 Task: Reply All to email with the signature Elijah Davis with the subject 'Request for a reference check' from softage.1@softage.net with the message 'Please provide me with an update on the project's communications management plan.'
Action: Mouse moved to (1266, 209)
Screenshot: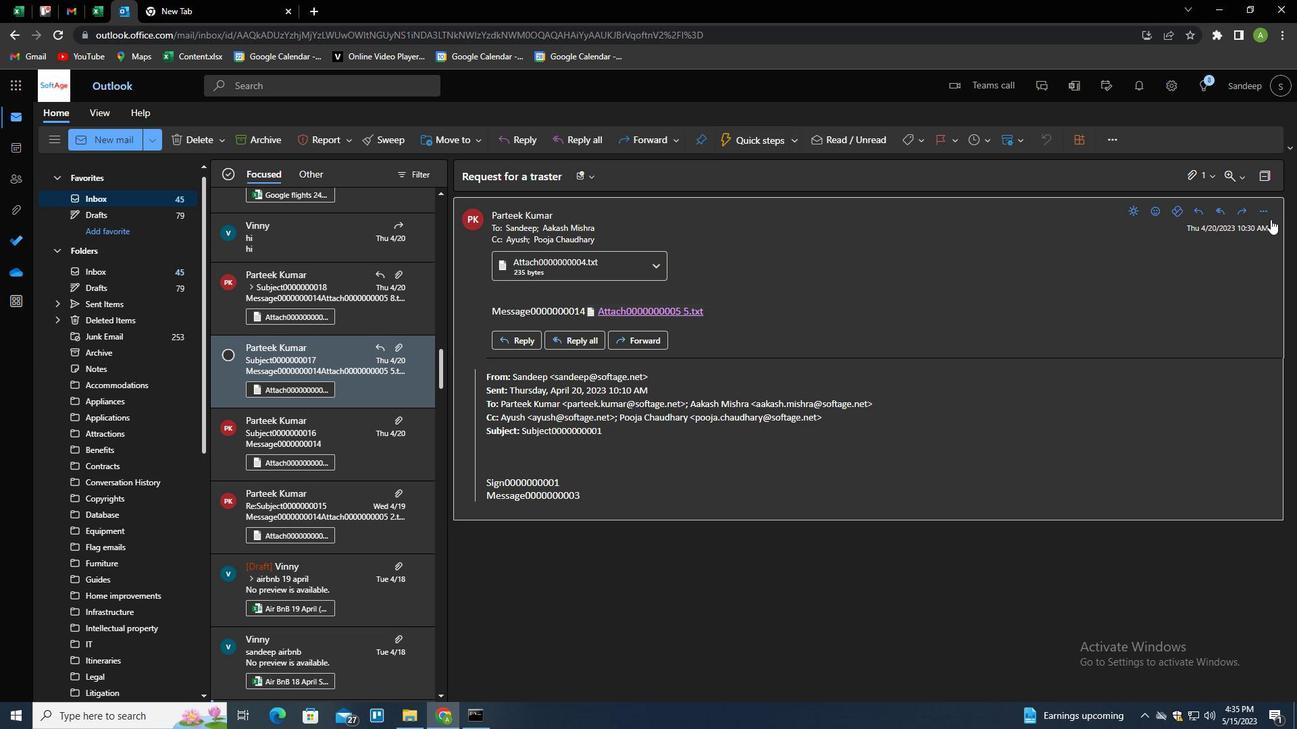 
Action: Mouse pressed left at (1266, 209)
Screenshot: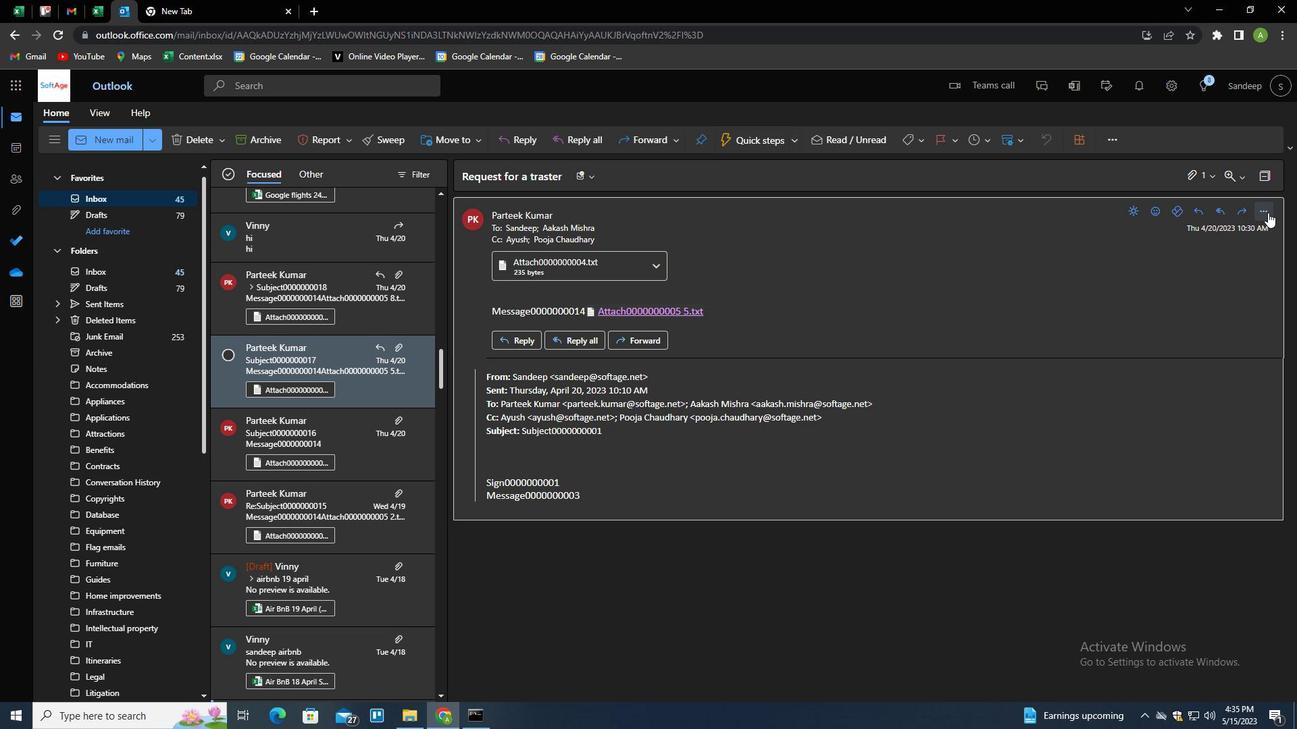
Action: Mouse moved to (1192, 259)
Screenshot: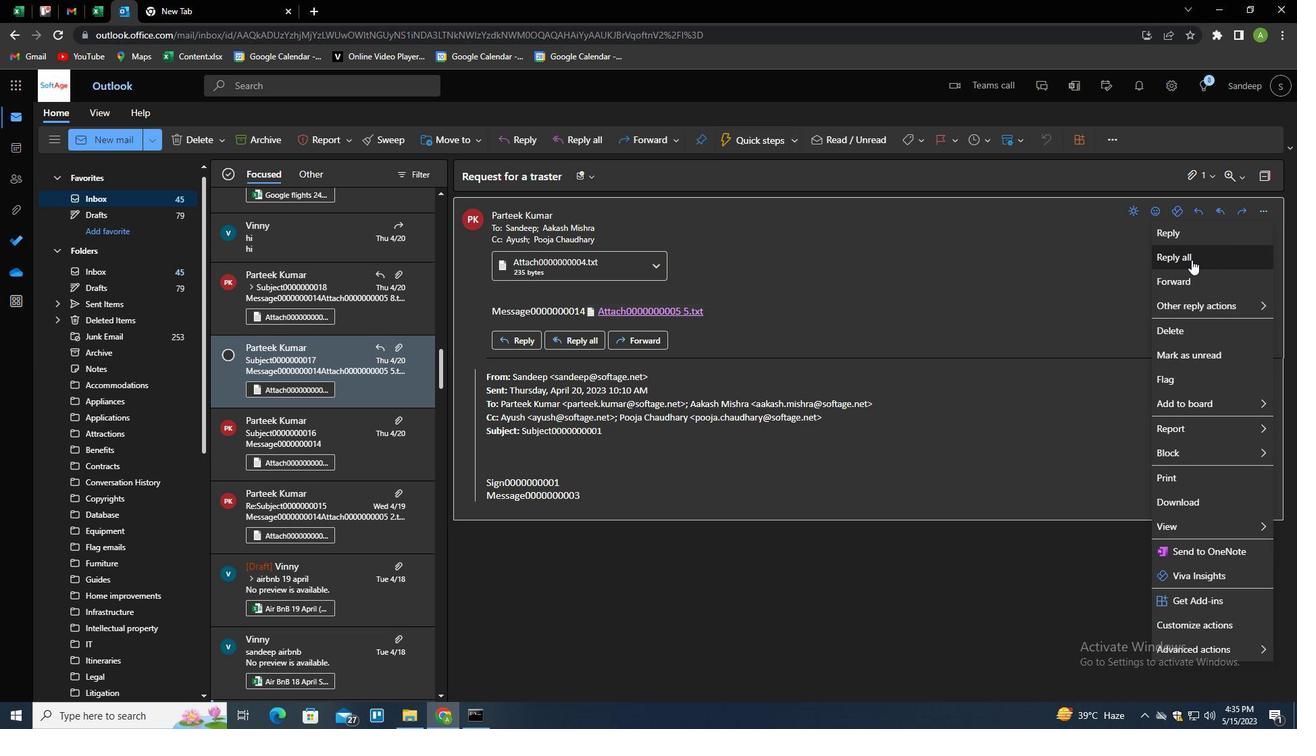 
Action: Mouse pressed left at (1192, 259)
Screenshot: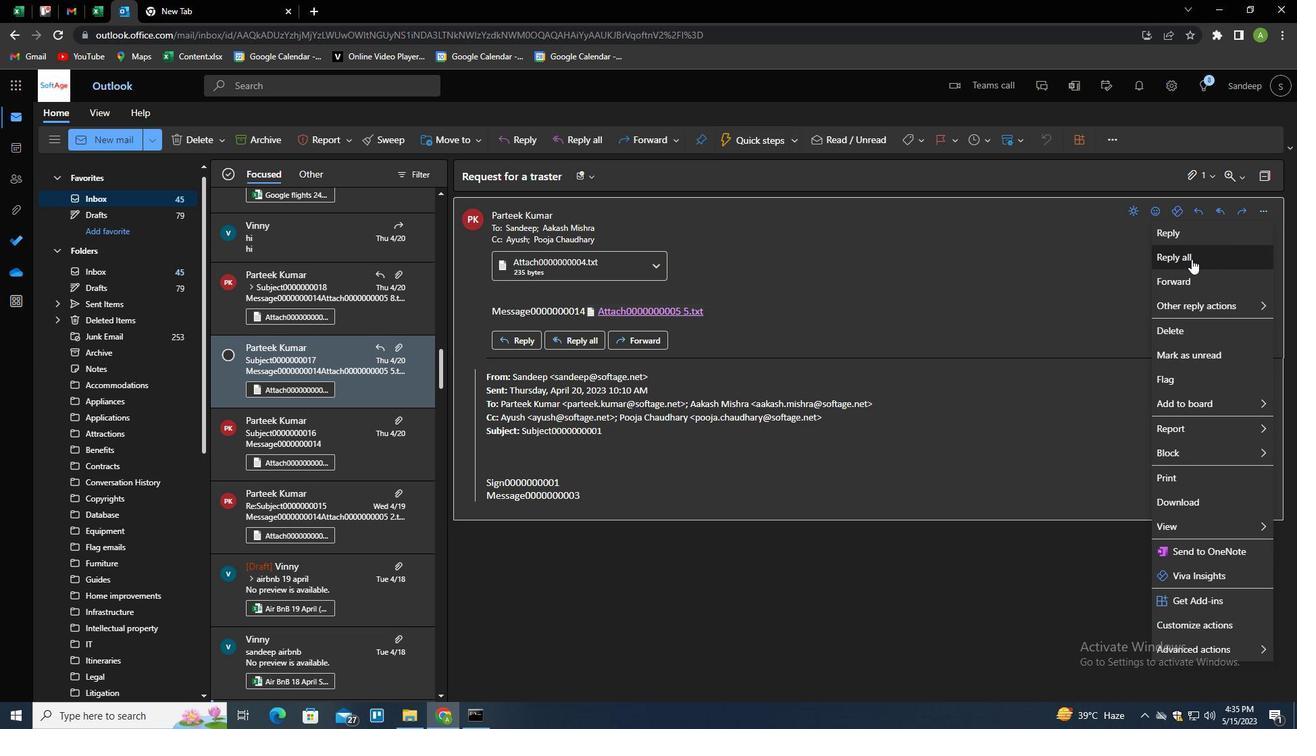 
Action: Mouse moved to (476, 387)
Screenshot: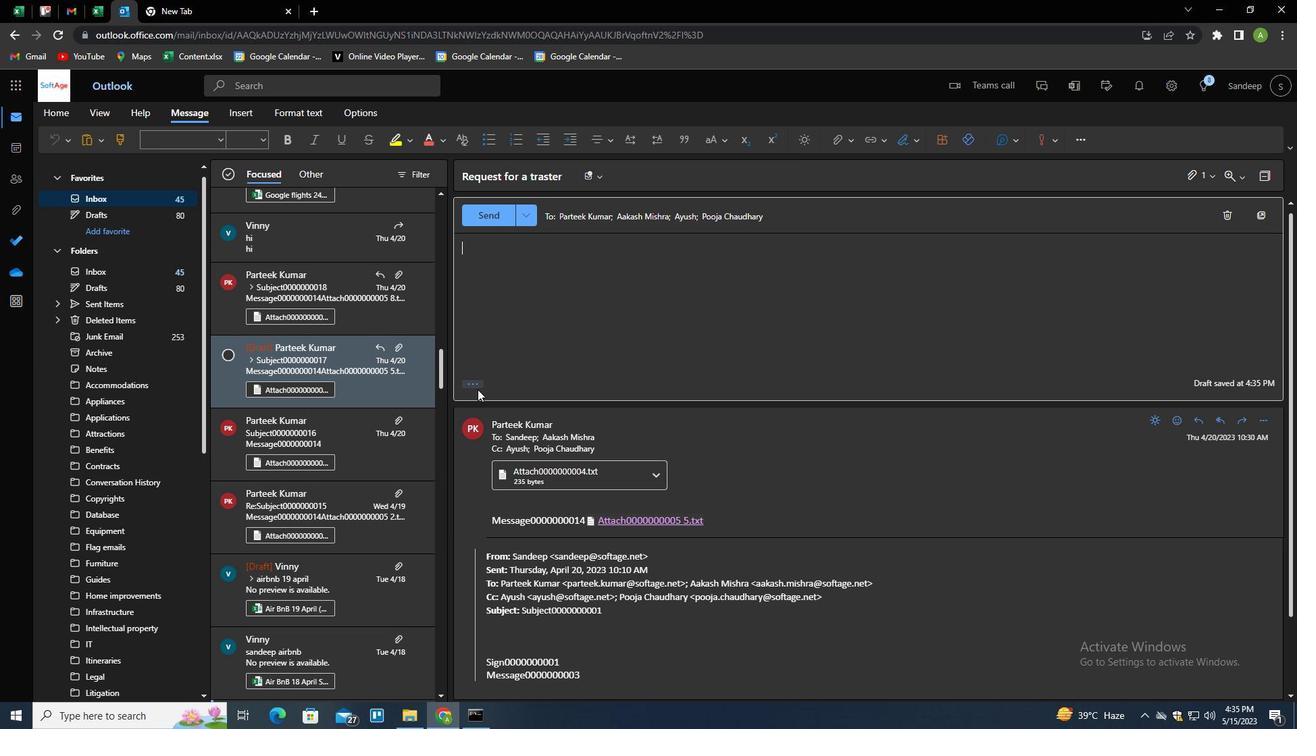 
Action: Mouse pressed left at (476, 387)
Screenshot: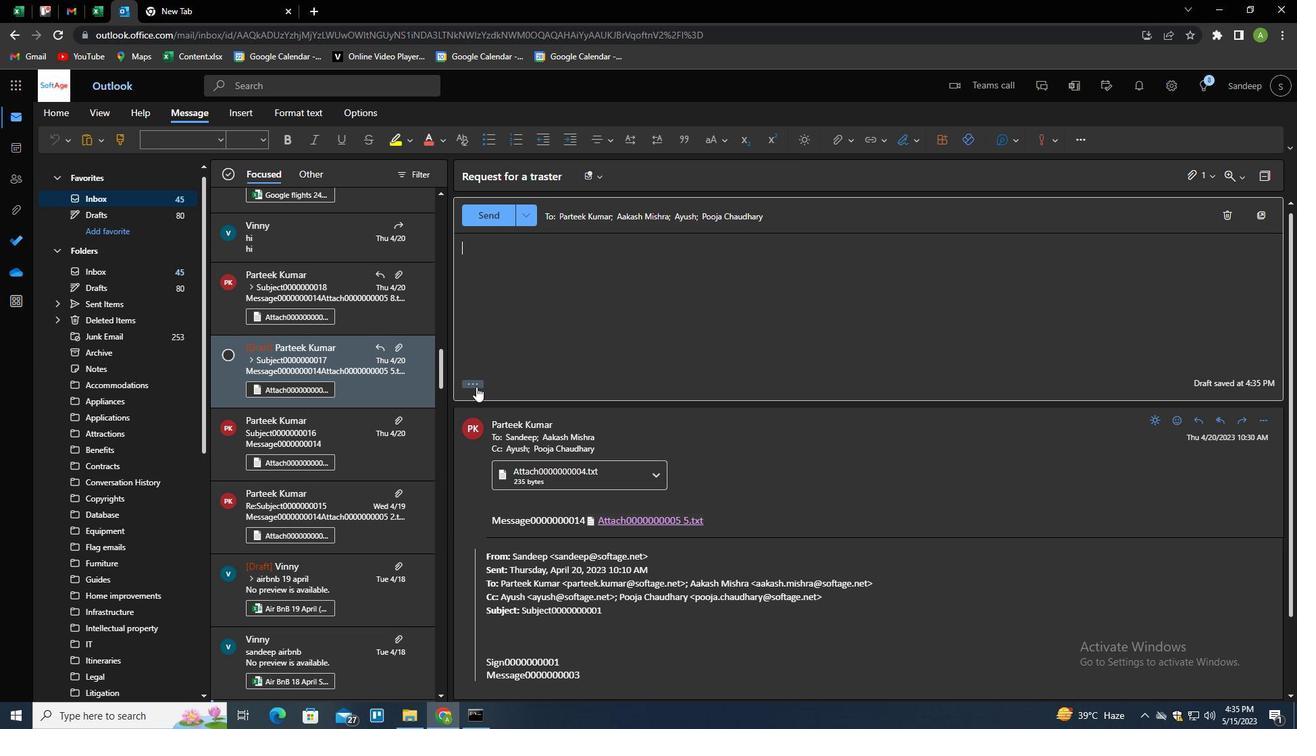 
Action: Mouse moved to (913, 138)
Screenshot: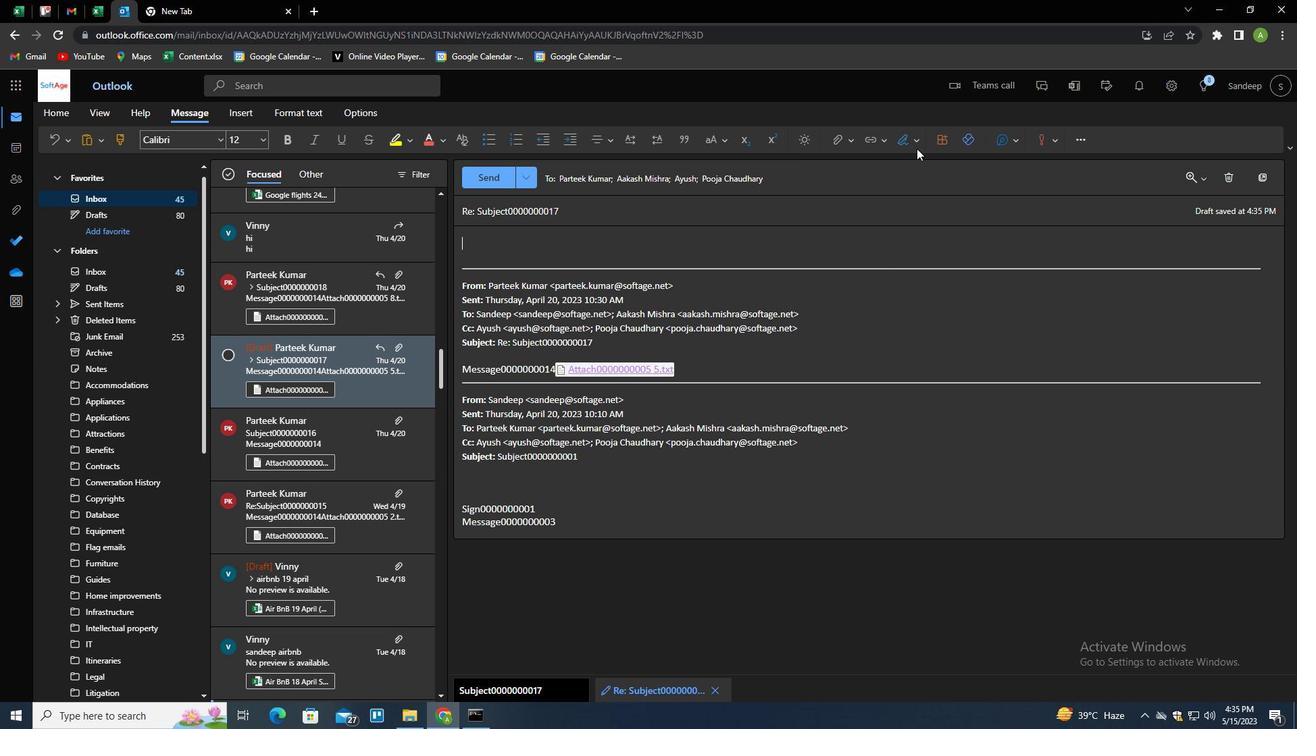 
Action: Mouse pressed left at (913, 138)
Screenshot: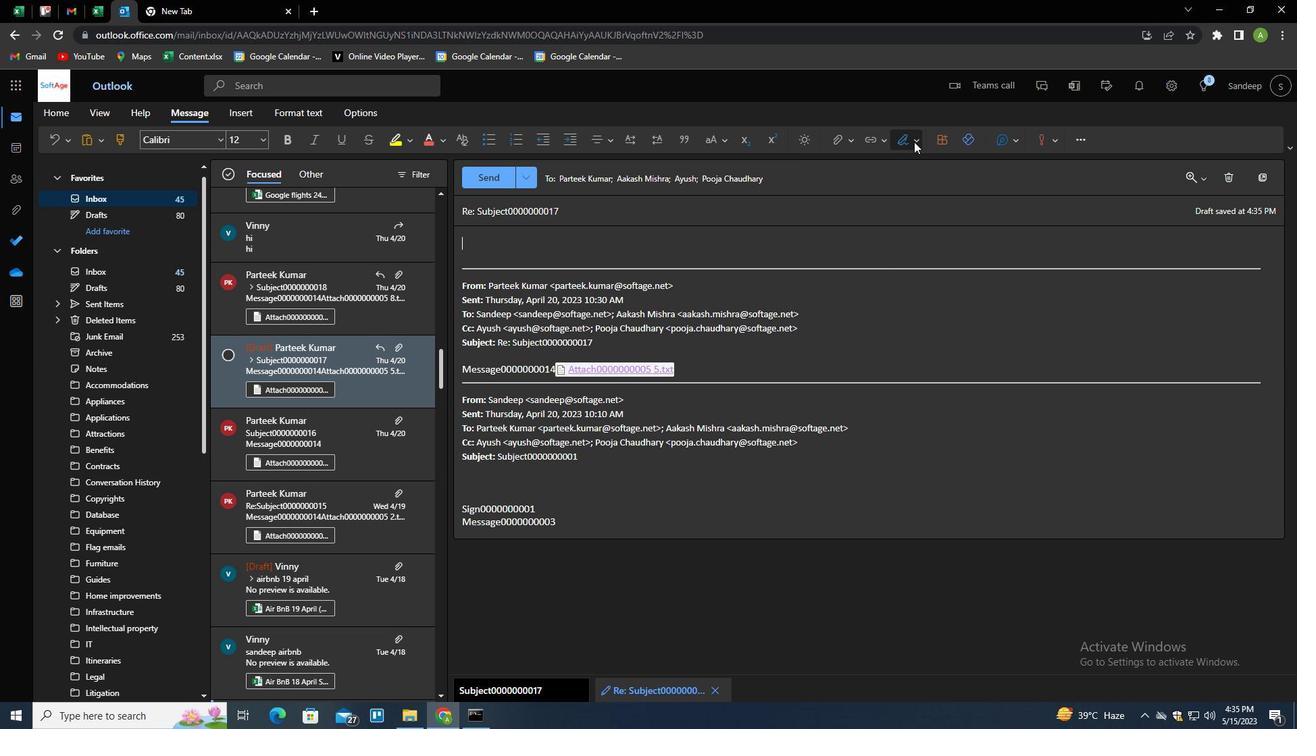 
Action: Mouse moved to (880, 197)
Screenshot: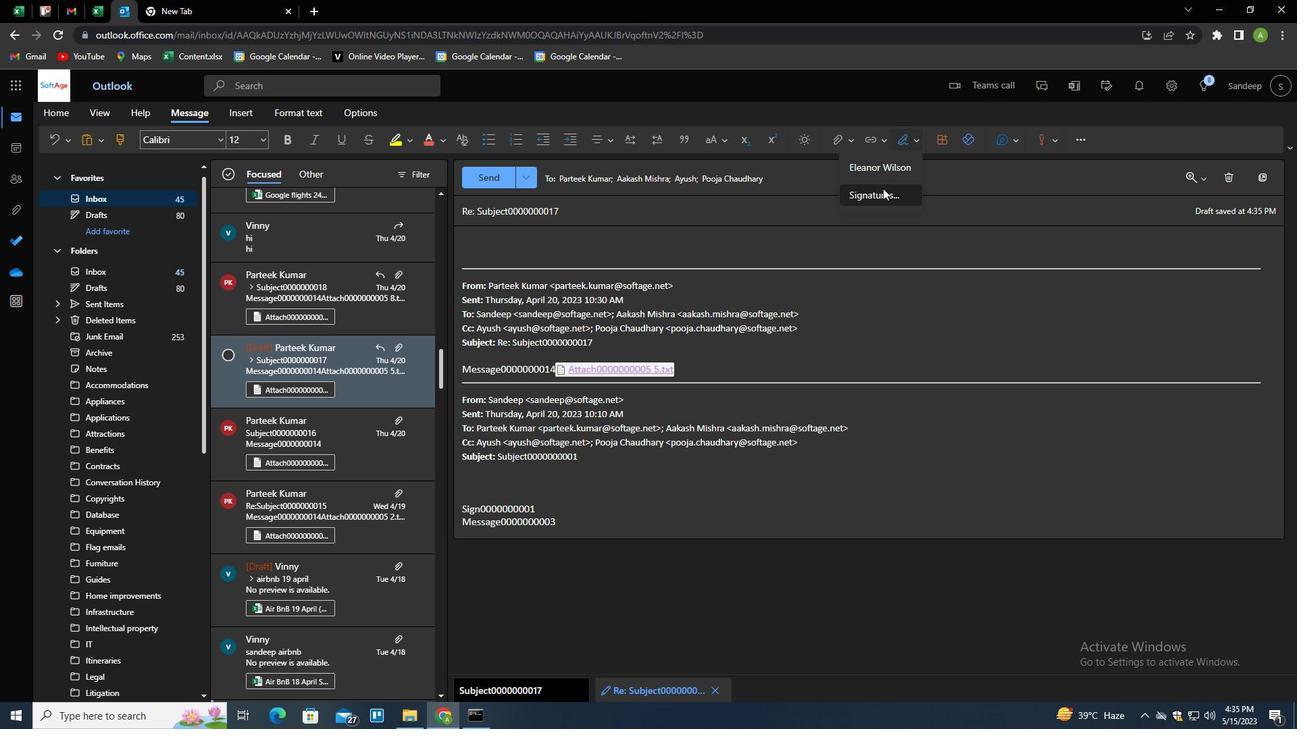 
Action: Mouse pressed left at (880, 197)
Screenshot: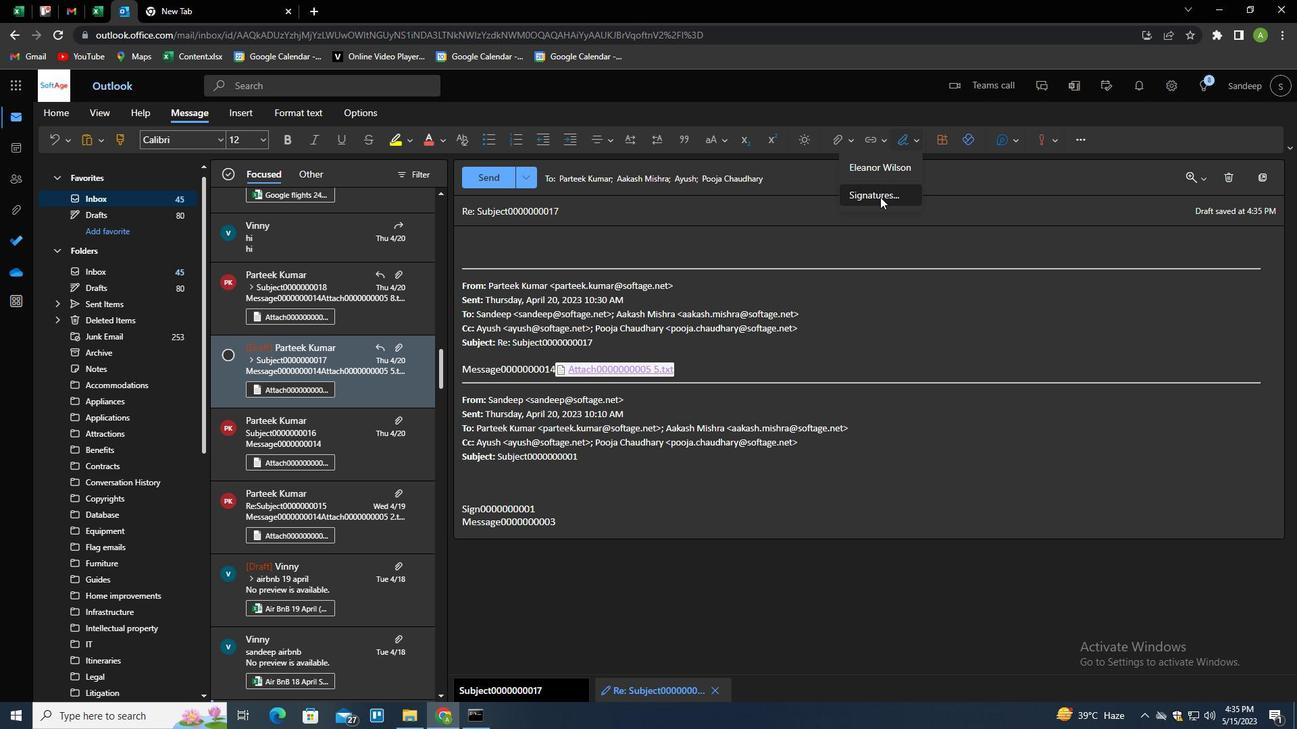 
Action: Mouse moved to (927, 244)
Screenshot: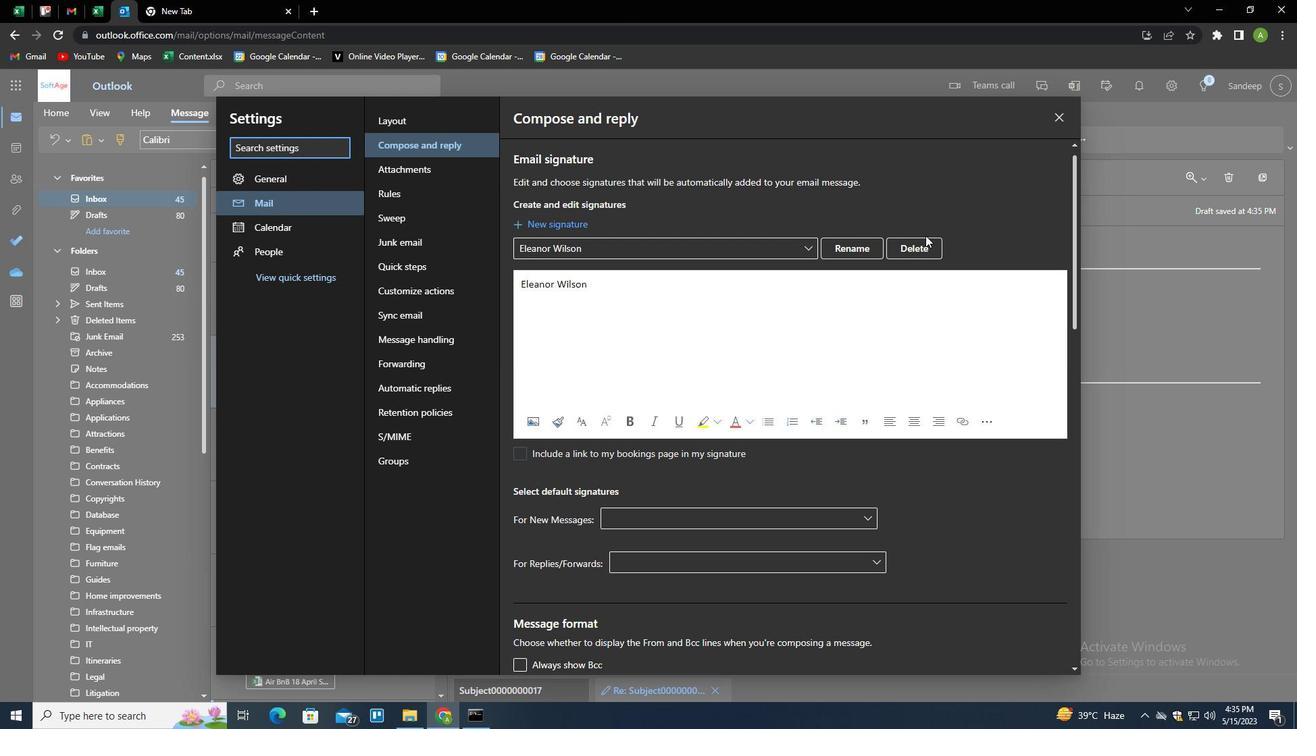 
Action: Mouse pressed left at (927, 244)
Screenshot: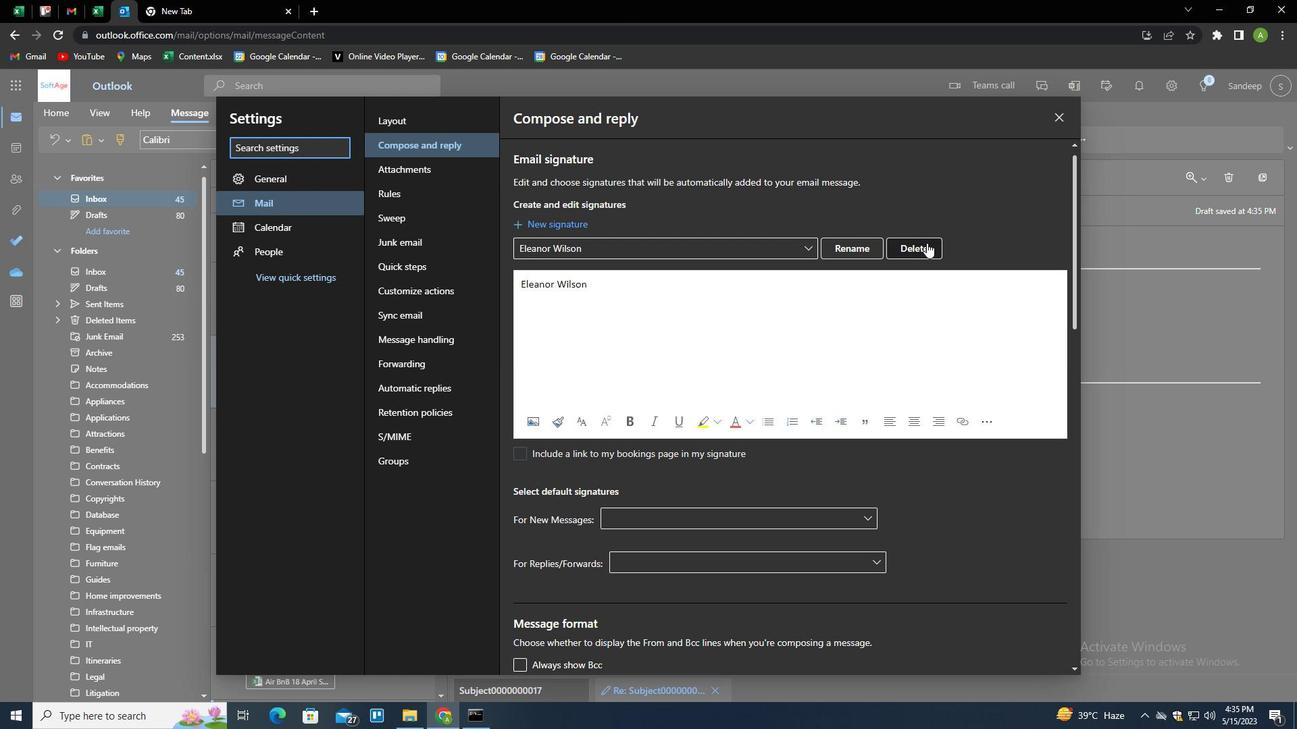 
Action: Mouse moved to (913, 245)
Screenshot: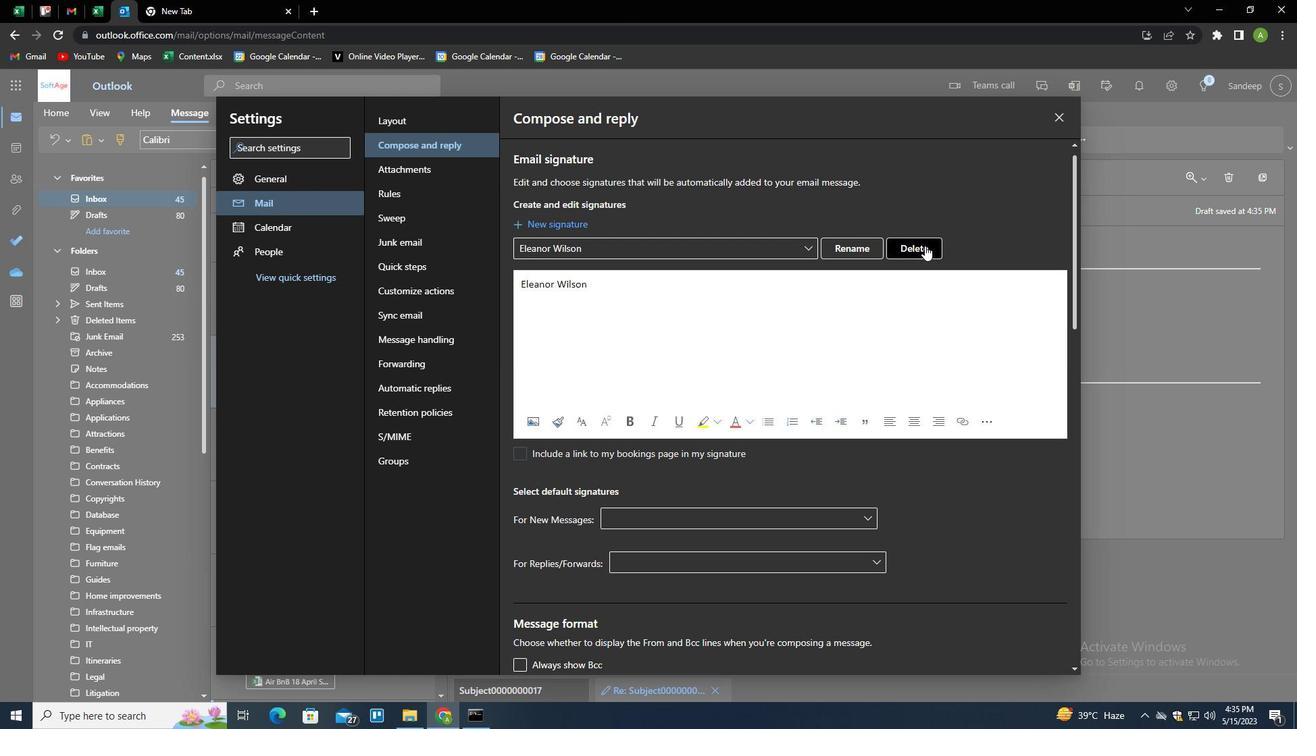 
Action: Mouse pressed left at (913, 245)
Screenshot: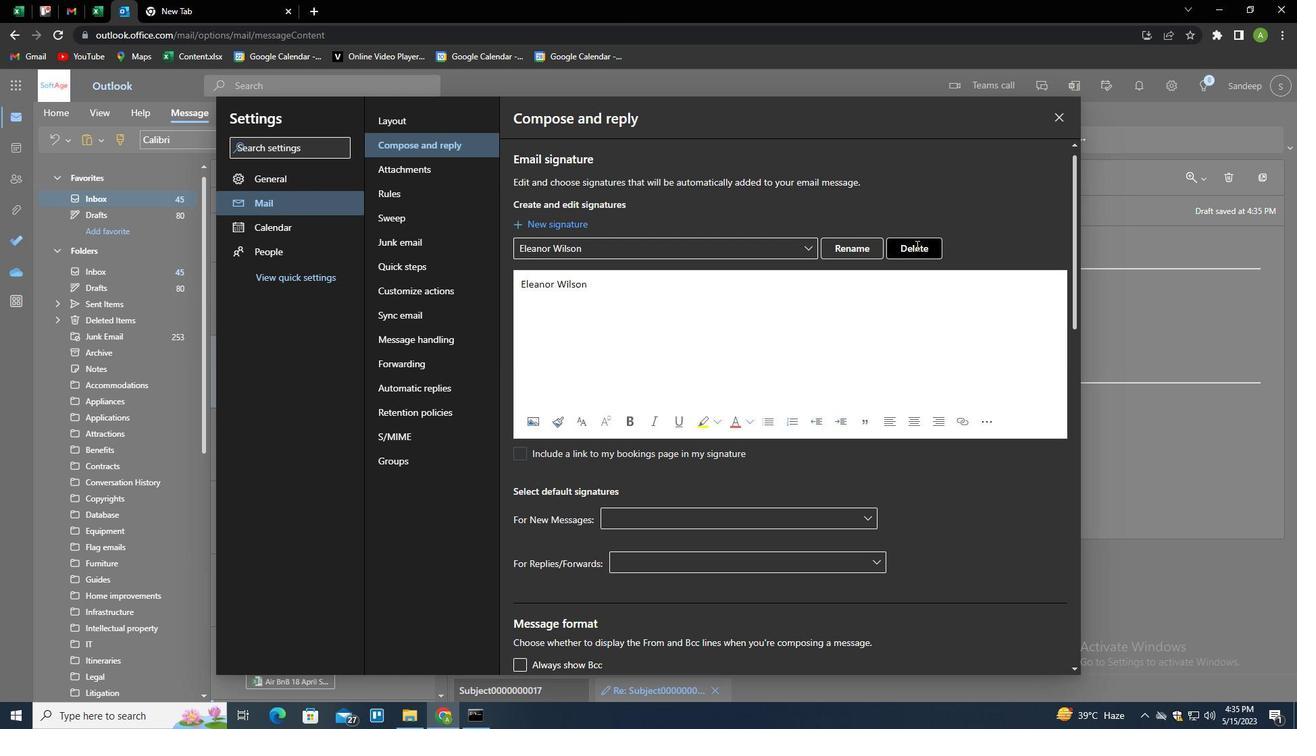 
Action: Key pressed <Key.shift>ELIJAH<Key.space><Key.shift>DAVIS<Key.tab><Key.shift>ELIA<Key.backspace>JAH<Key.space><Key.shift>DAVIS
Screenshot: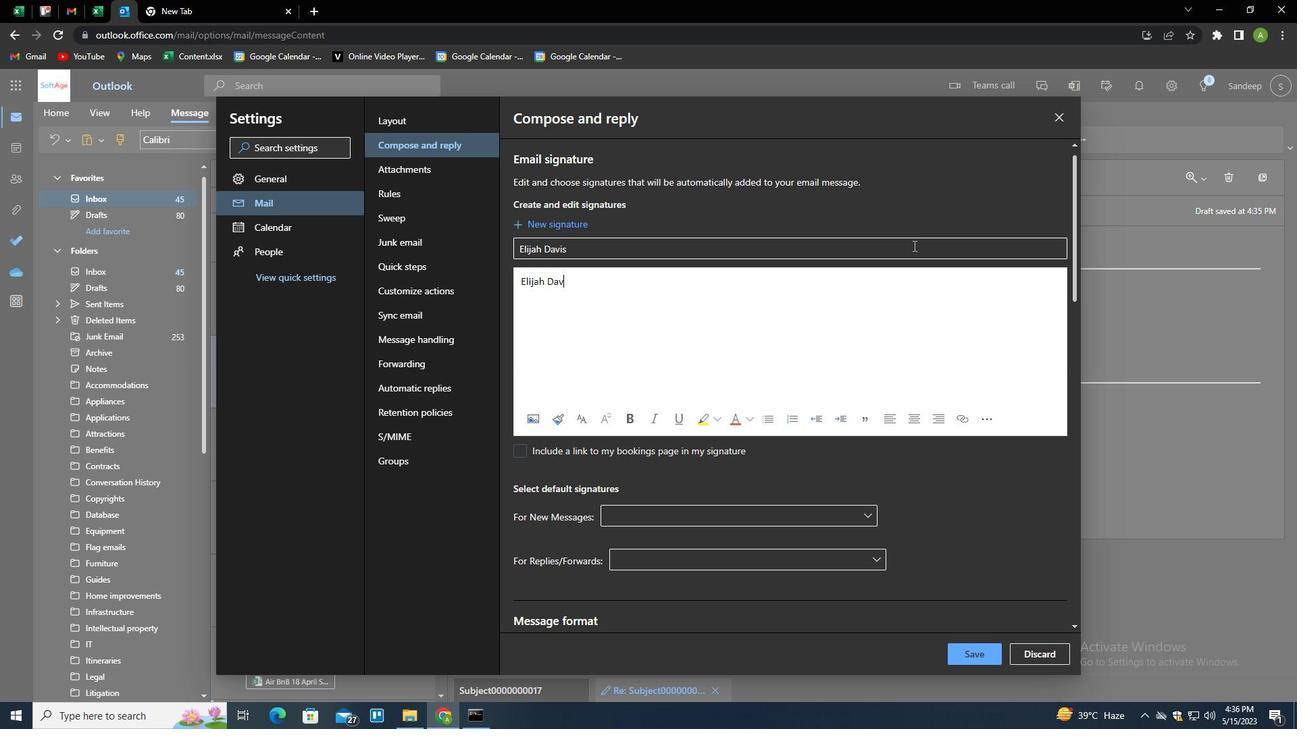 
Action: Mouse moved to (977, 654)
Screenshot: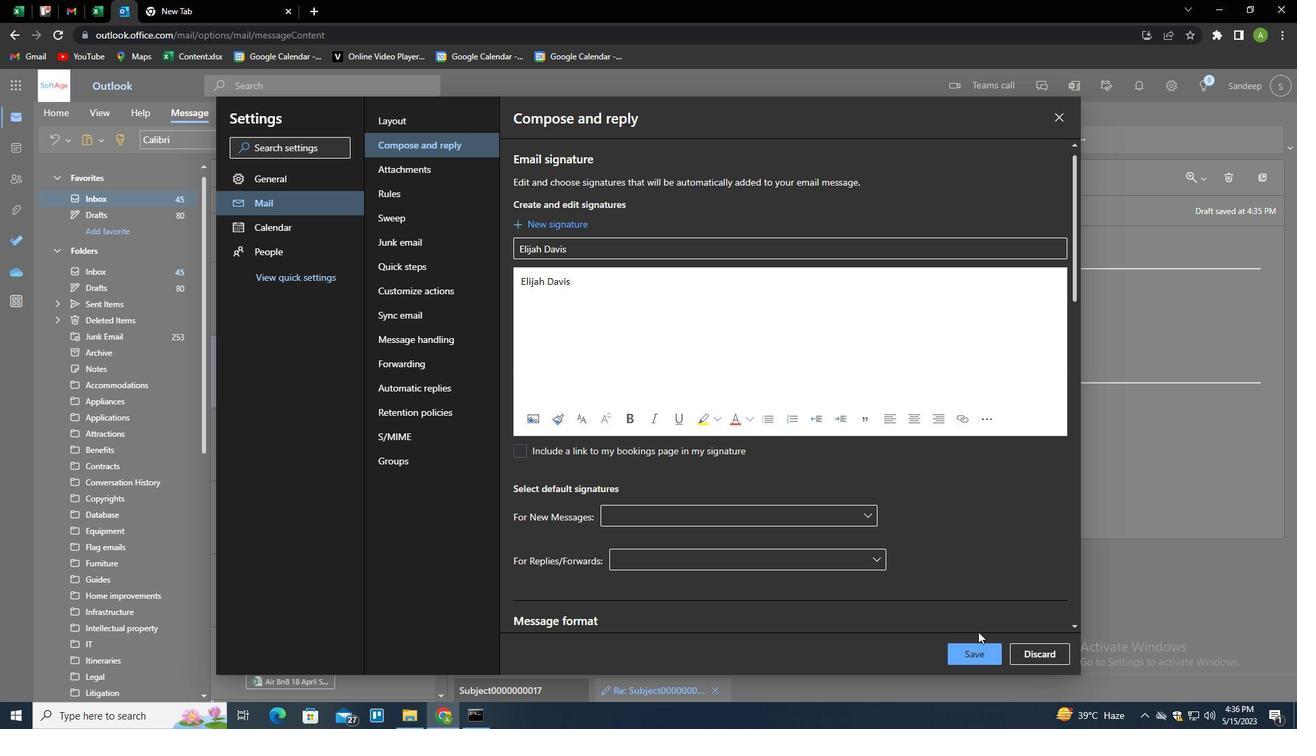 
Action: Mouse pressed left at (977, 654)
Screenshot: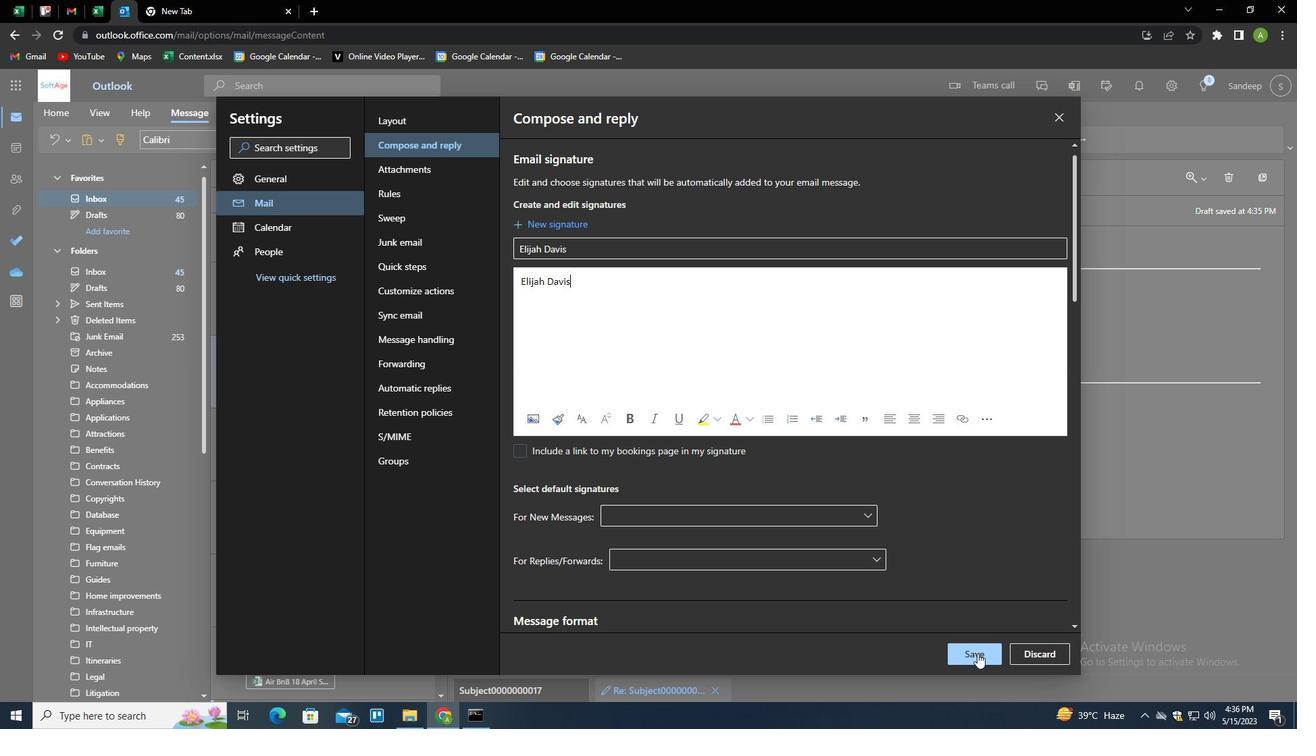 
Action: Mouse moved to (1126, 455)
Screenshot: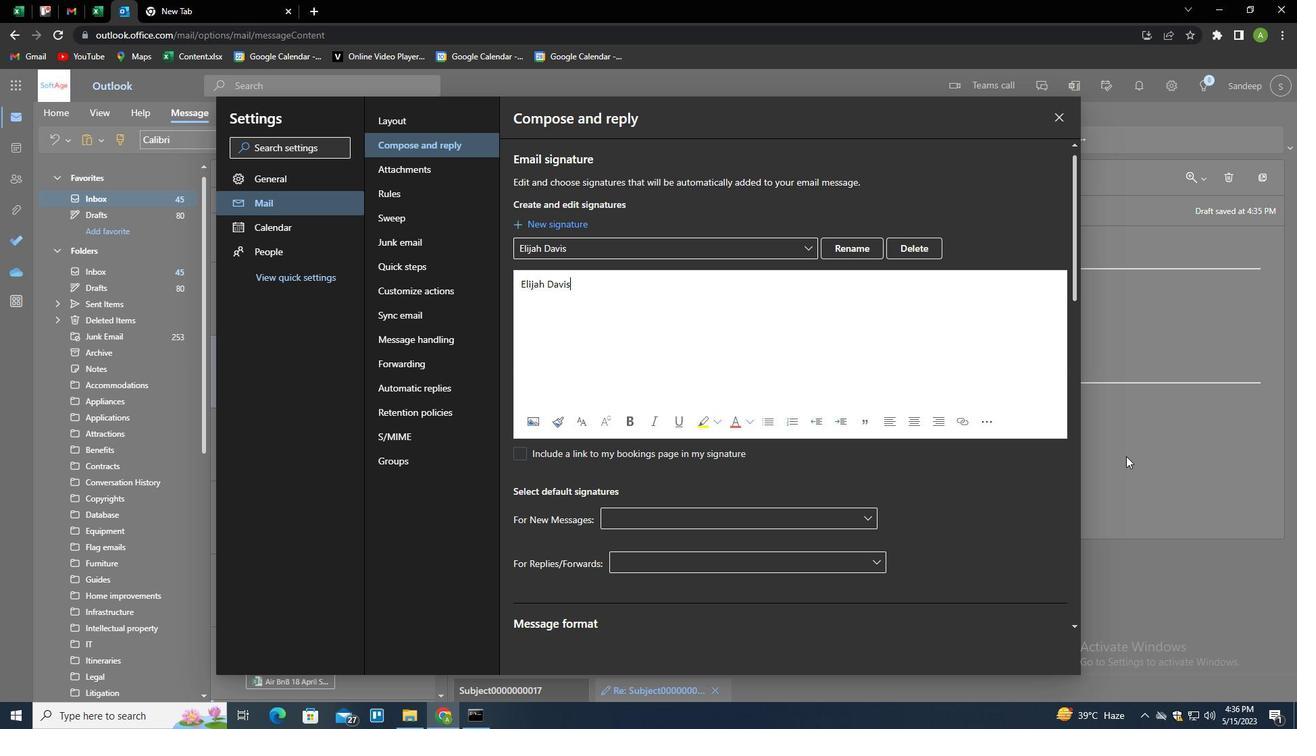 
Action: Mouse pressed left at (1126, 455)
Screenshot: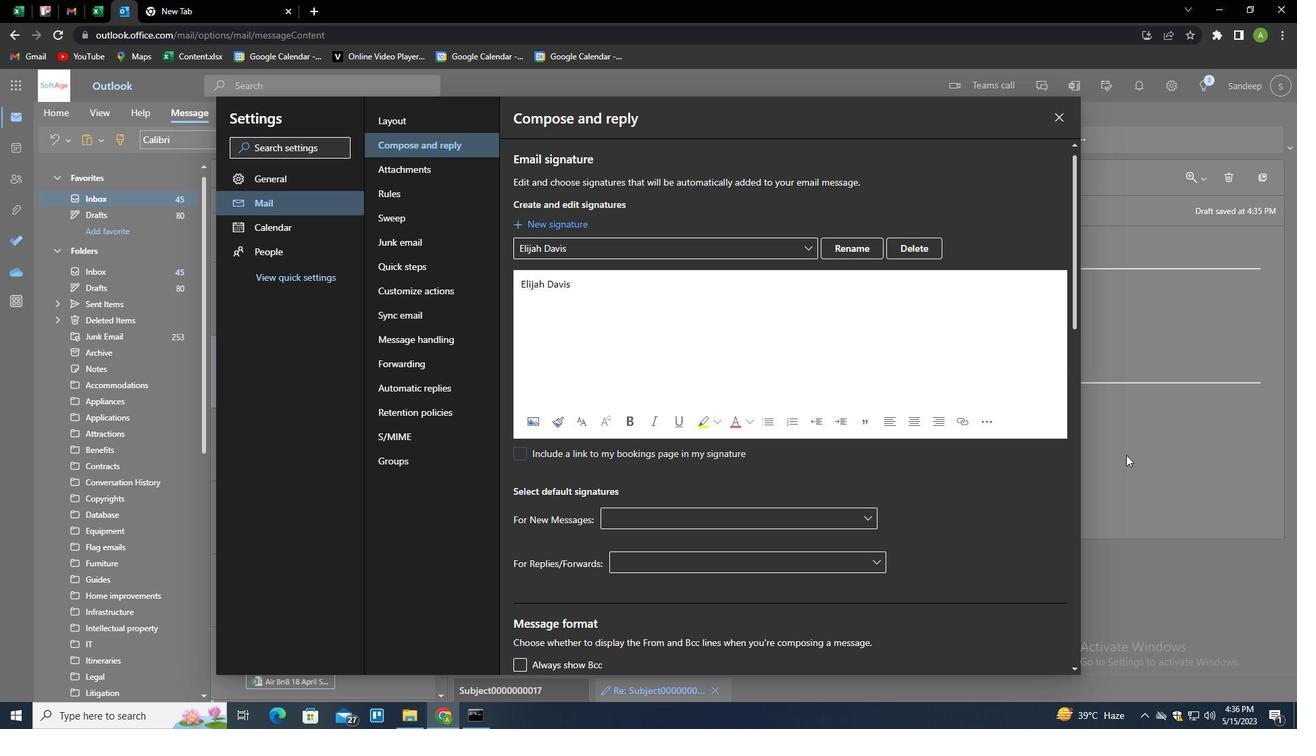 
Action: Mouse moved to (907, 133)
Screenshot: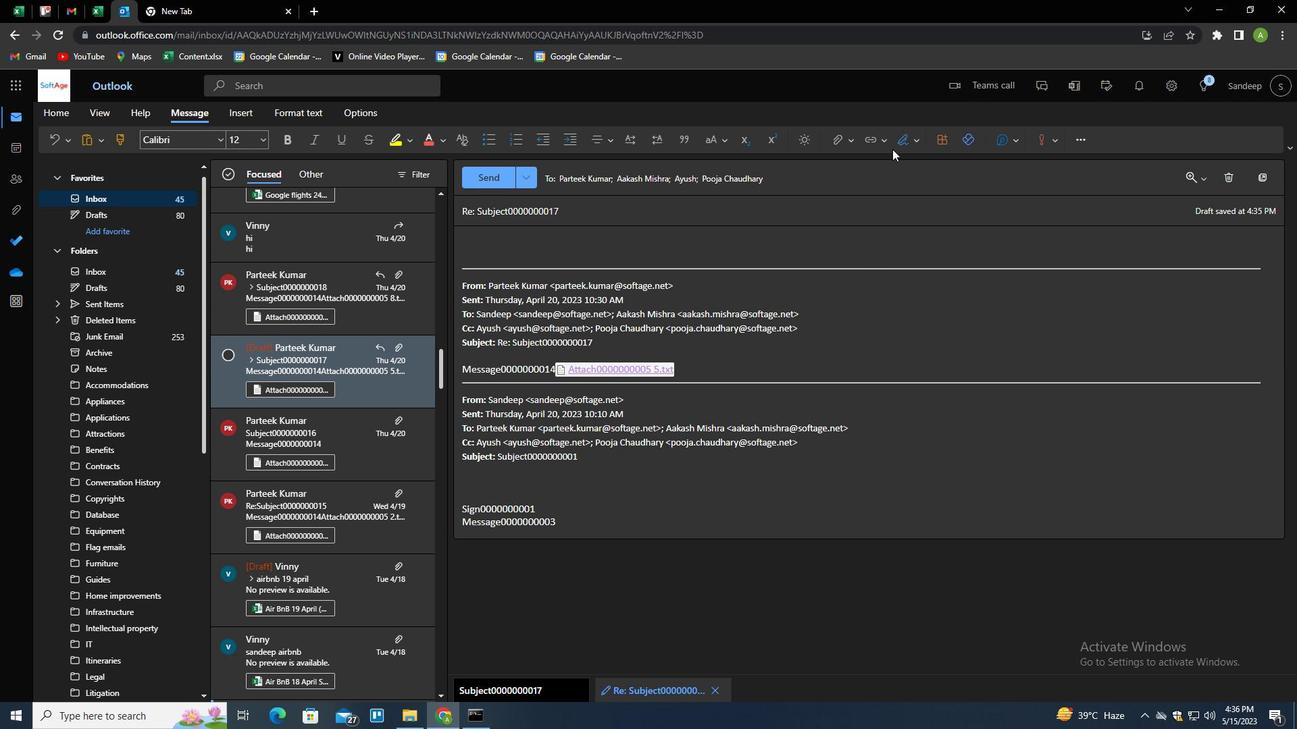
Action: Mouse pressed left at (907, 133)
Screenshot: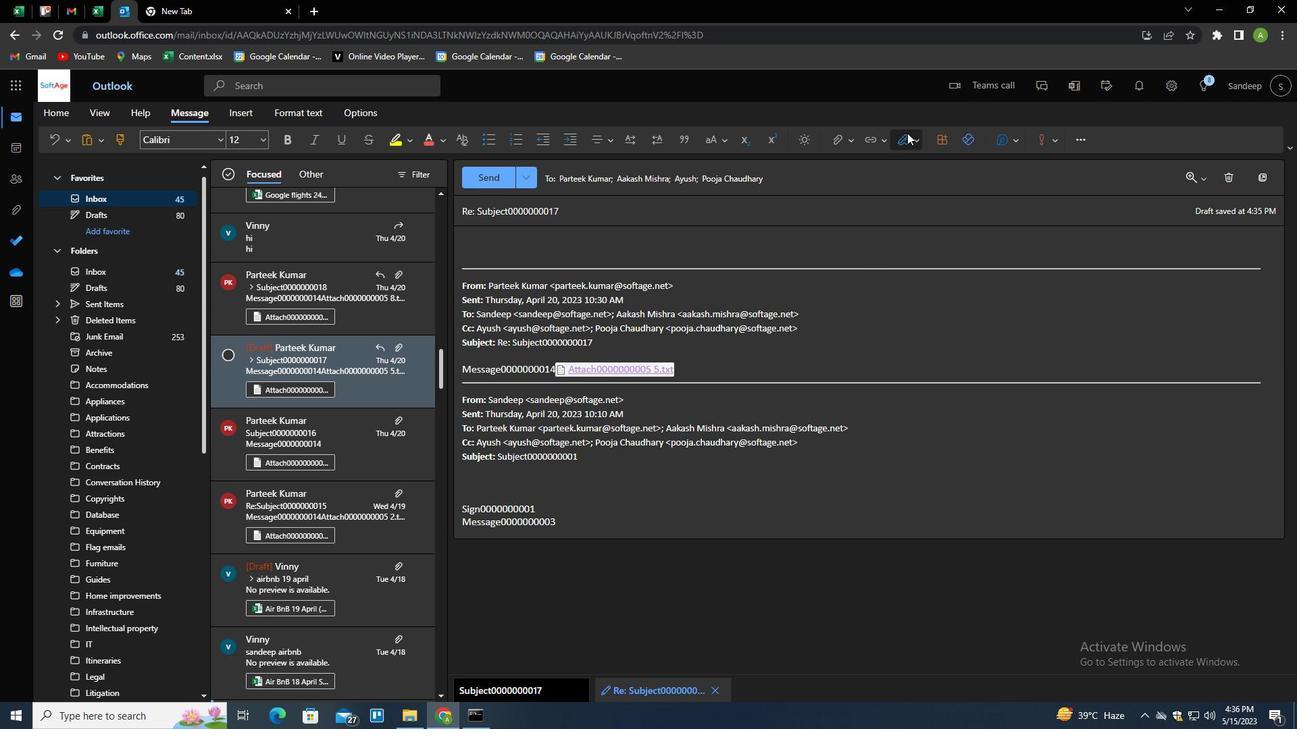 
Action: Mouse moved to (898, 161)
Screenshot: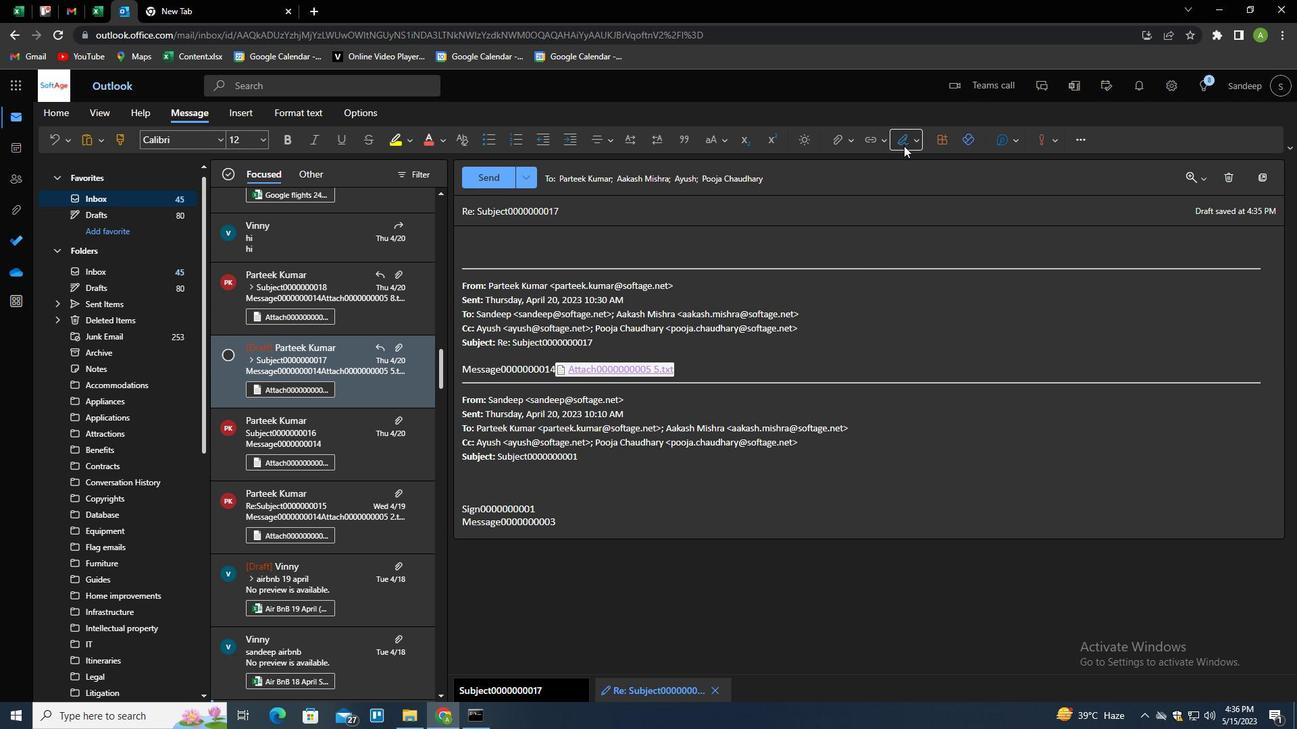 
Action: Mouse pressed left at (898, 161)
Screenshot: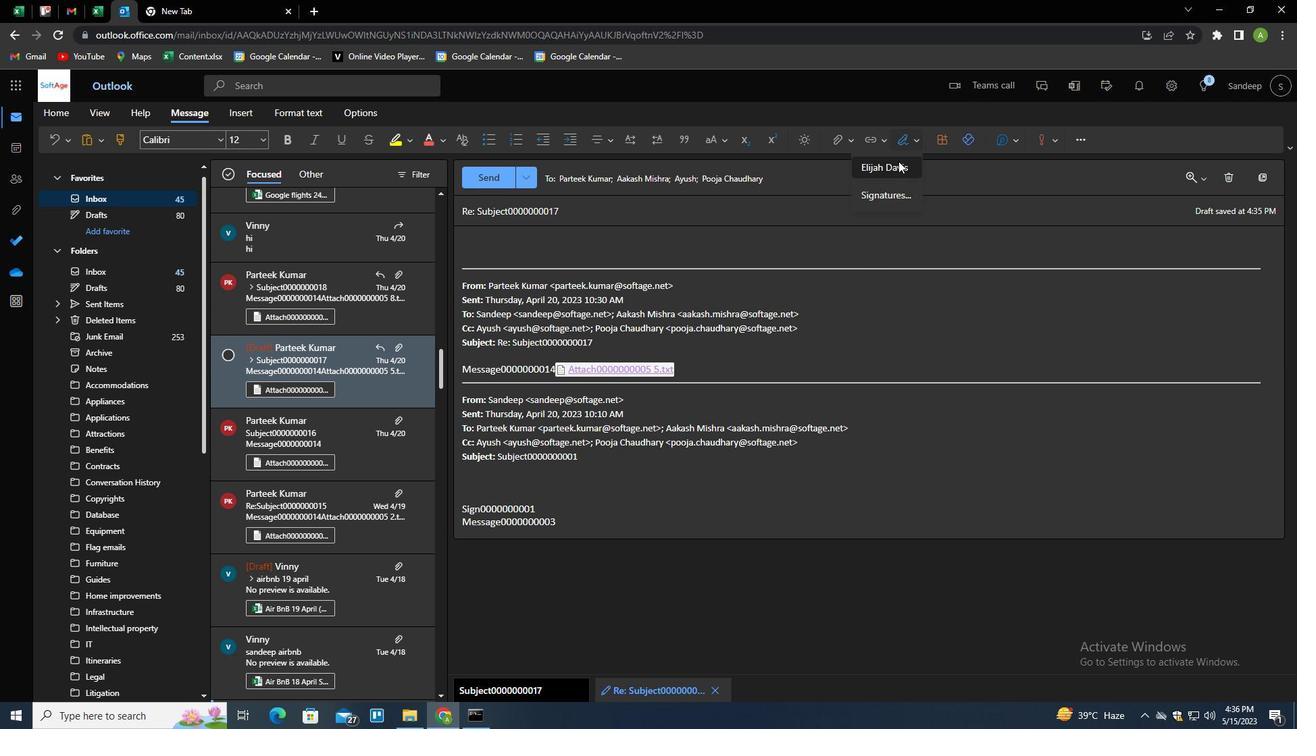 
Action: Mouse moved to (531, 208)
Screenshot: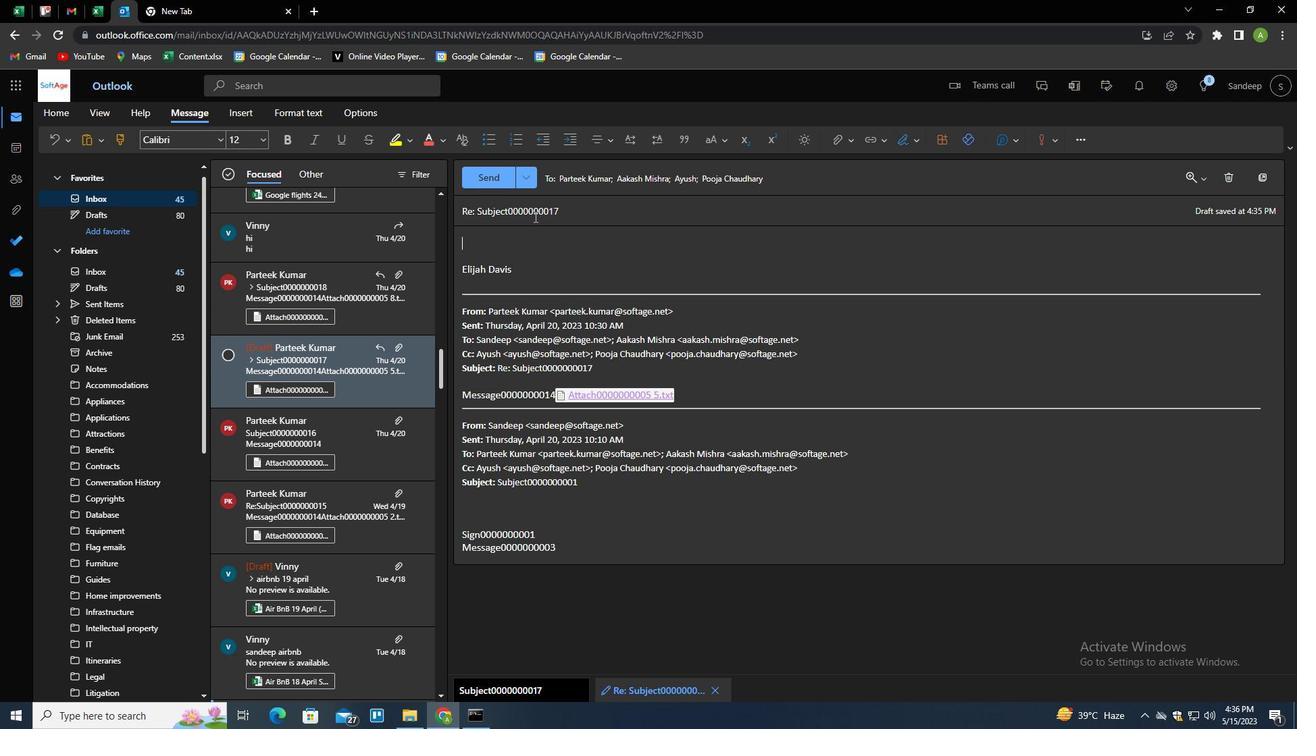 
Action: Mouse pressed left at (531, 208)
Screenshot: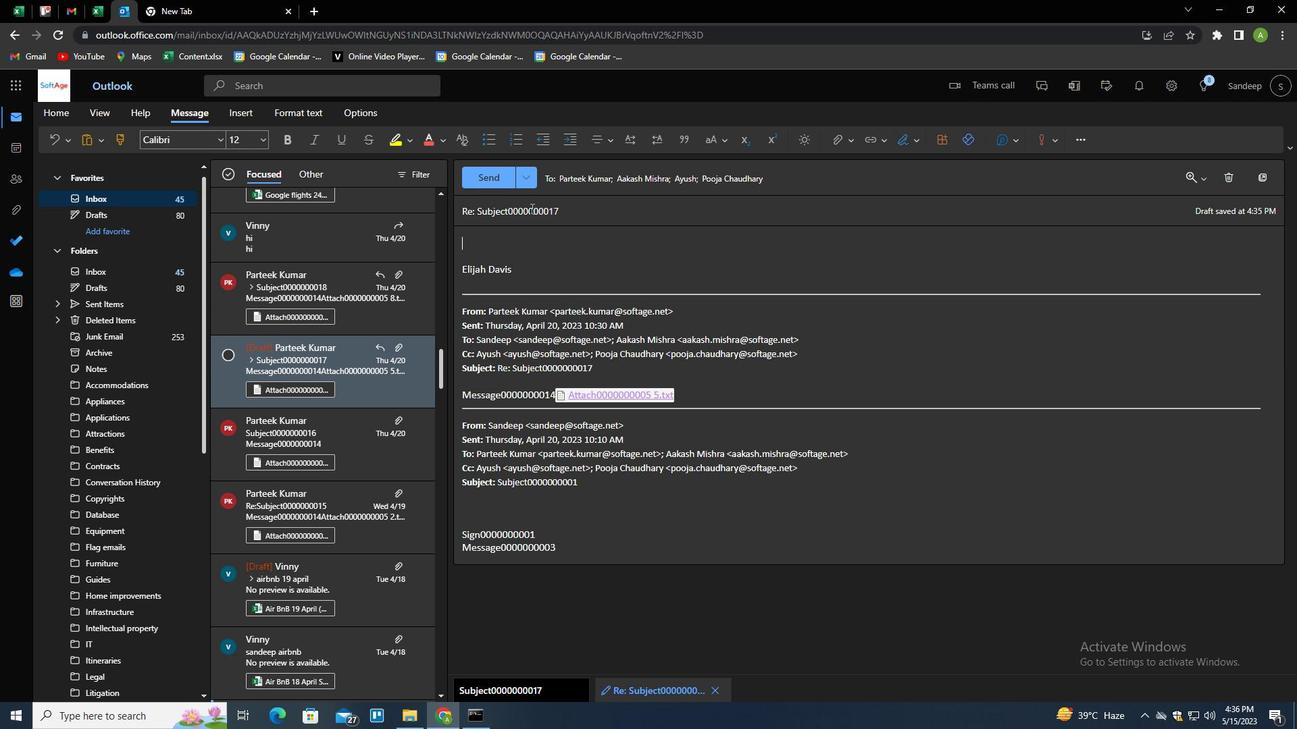 
Action: Mouse pressed left at (531, 208)
Screenshot: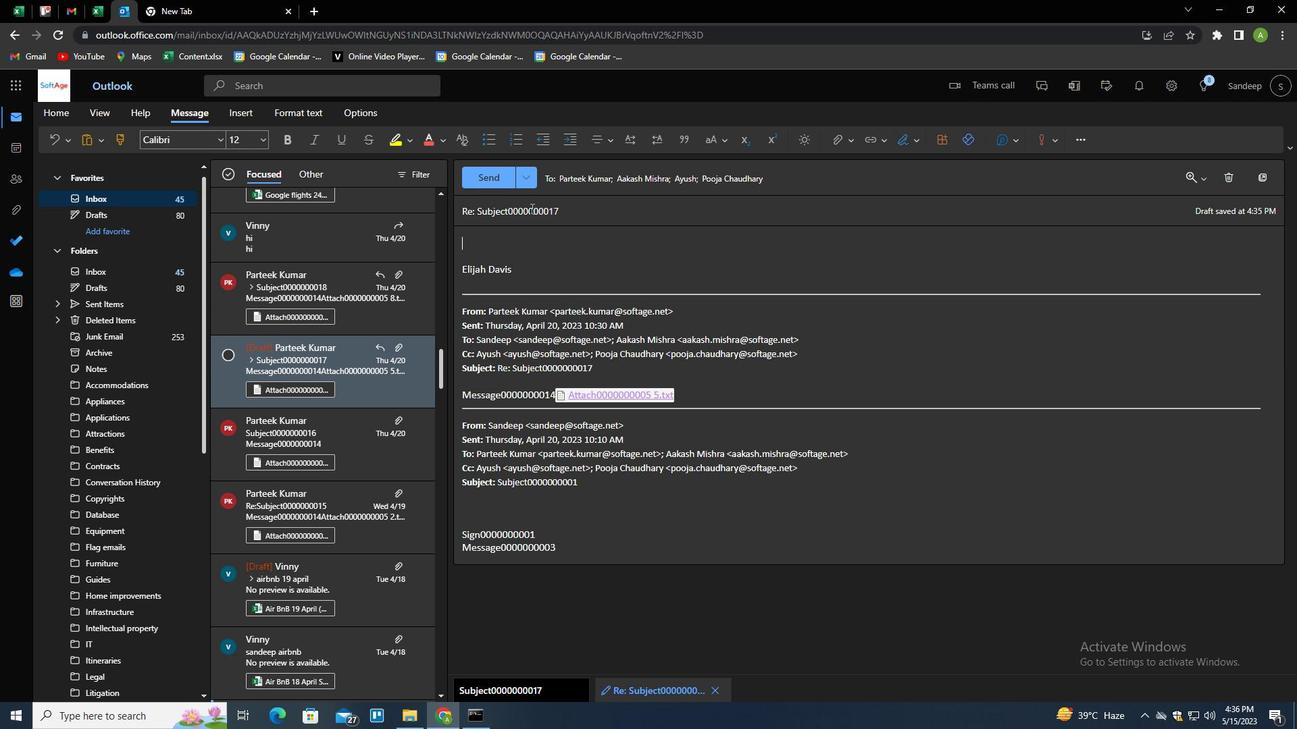 
Action: Mouse pressed left at (531, 208)
Screenshot: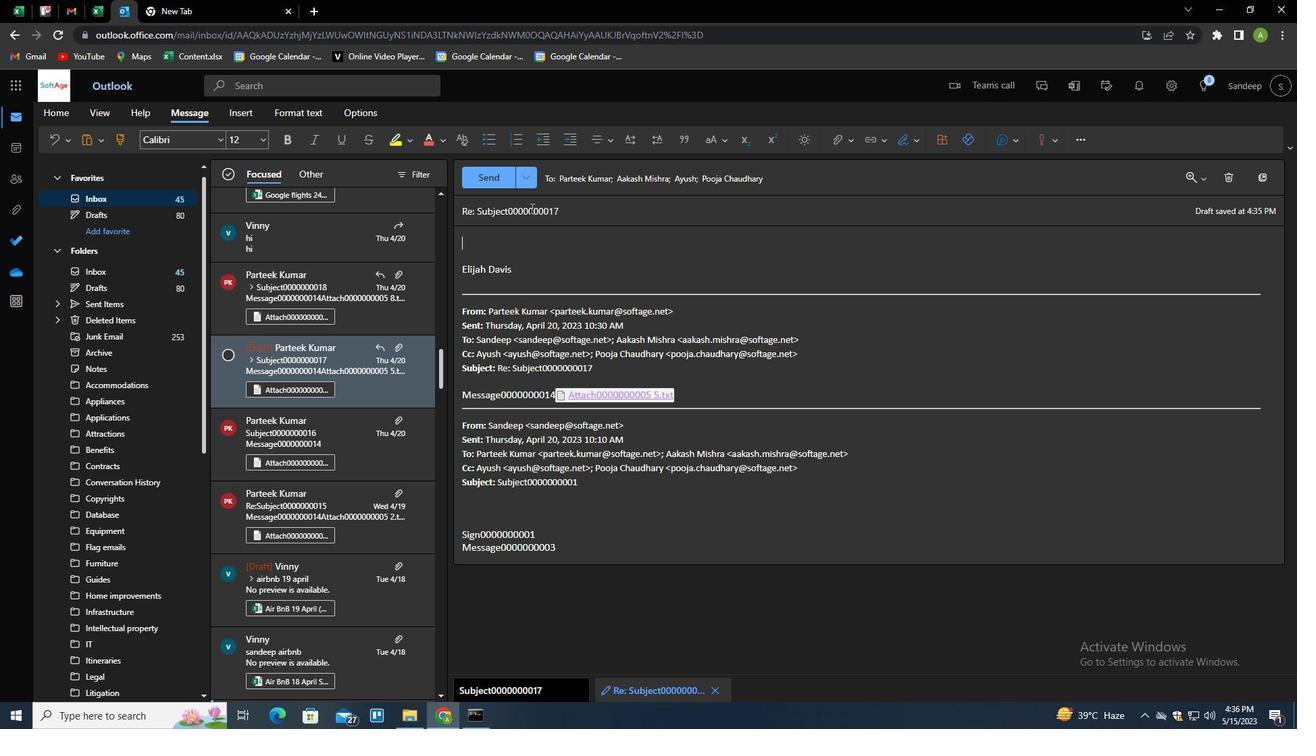 
Action: Key pressed <Key.shift>REQUEST<Key.space>FOR<Key.space>A<Key.space>REFERENCE<Key.space><Key.shift>C<Key.backspace>CHECK<Key.tab><Key.shift>PLEASE<Key.space>PROVIDE<Key.space>ME<Key.space>WITH<Key.space>AN<Key.space>UPDATE<Key.space>ON<Key.space>THE<Key.space>PROJECT'S<Key.space>COMMUNICATION<Key.space>MANAGEMENT<Key.space>PLAN.
Screenshot: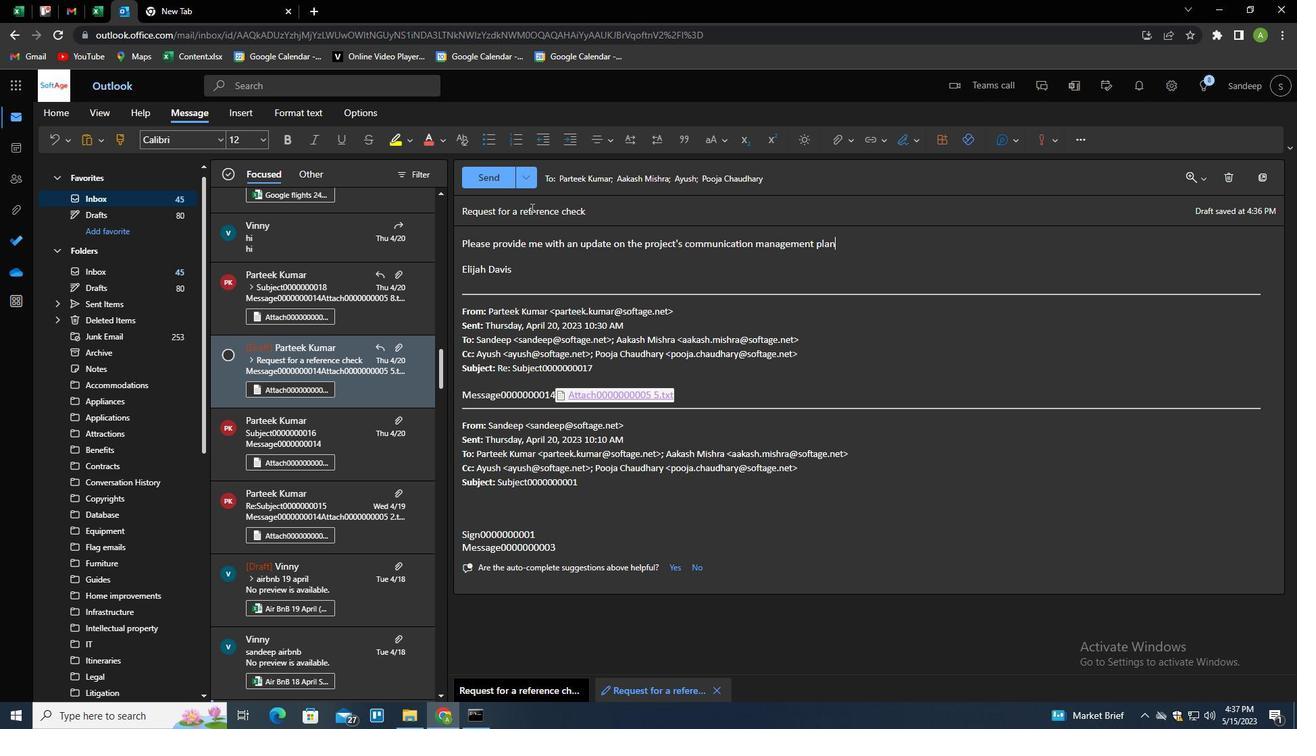 
Action: Mouse moved to (496, 179)
Screenshot: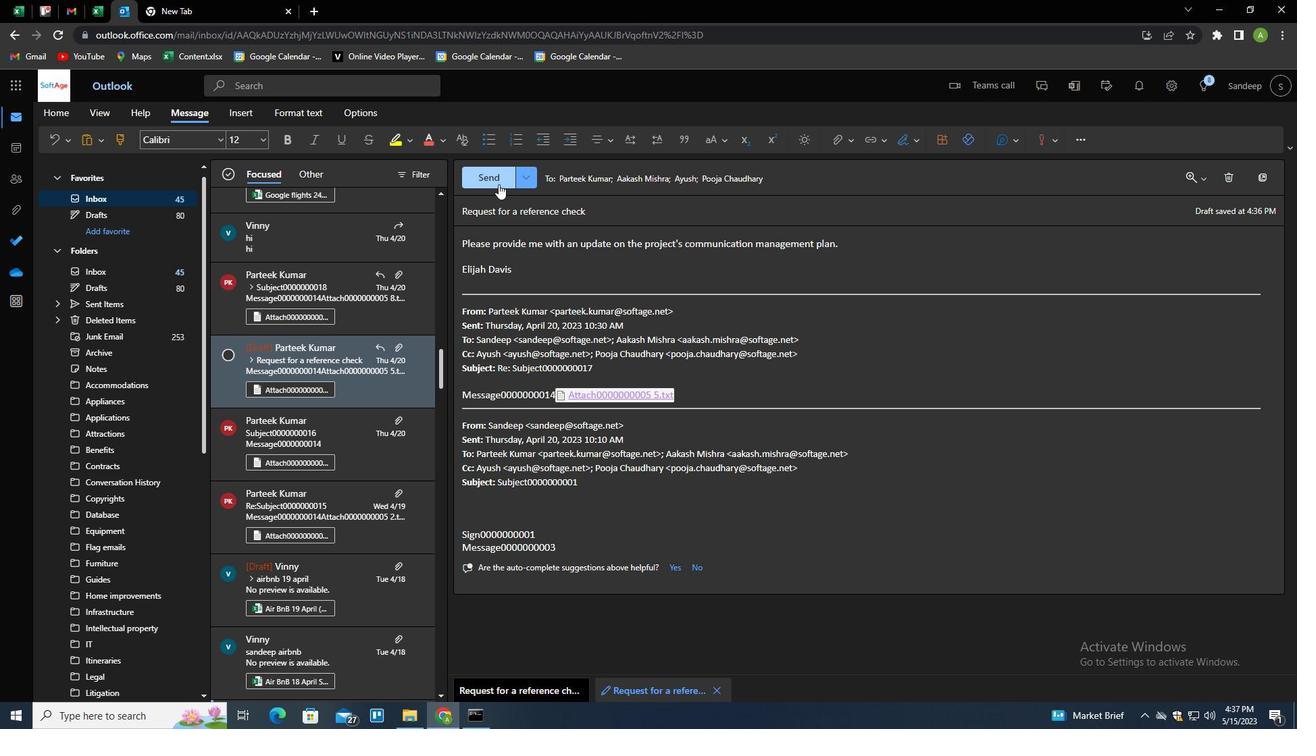 
Action: Mouse pressed left at (496, 179)
Screenshot: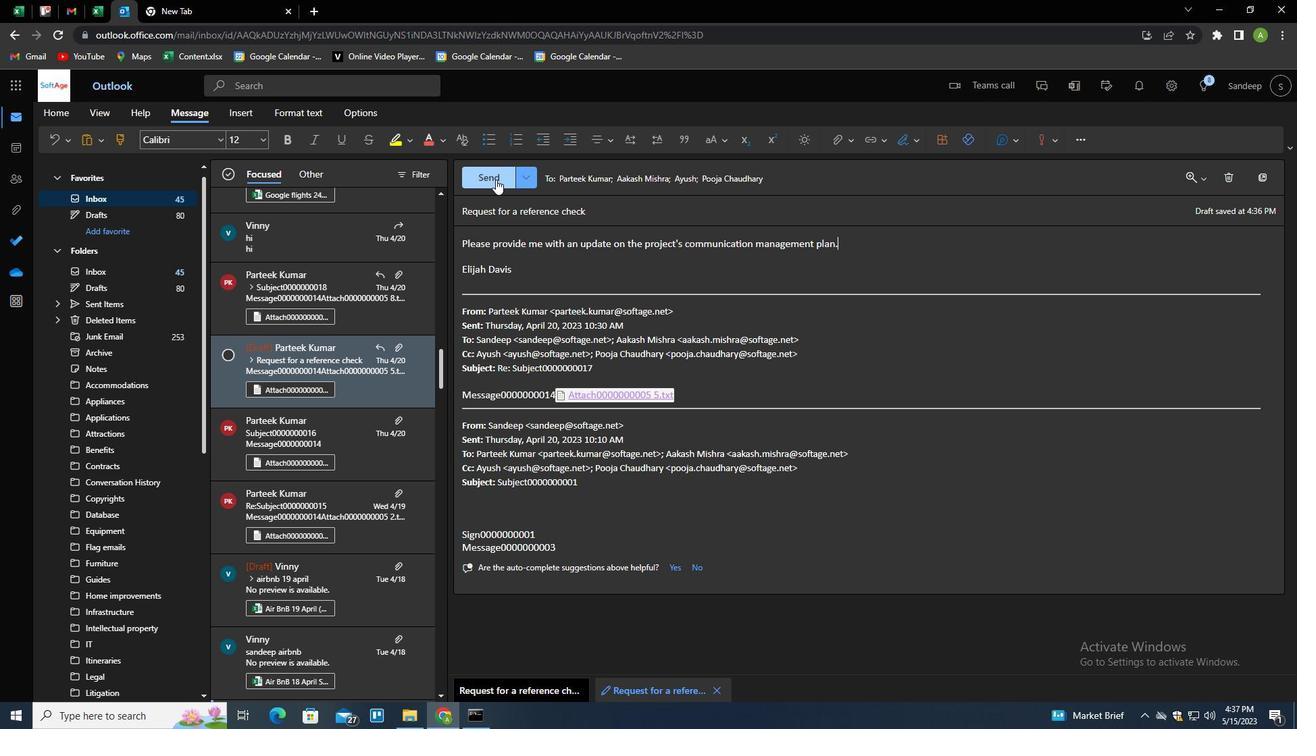 
Action: Mouse moved to (798, 488)
Screenshot: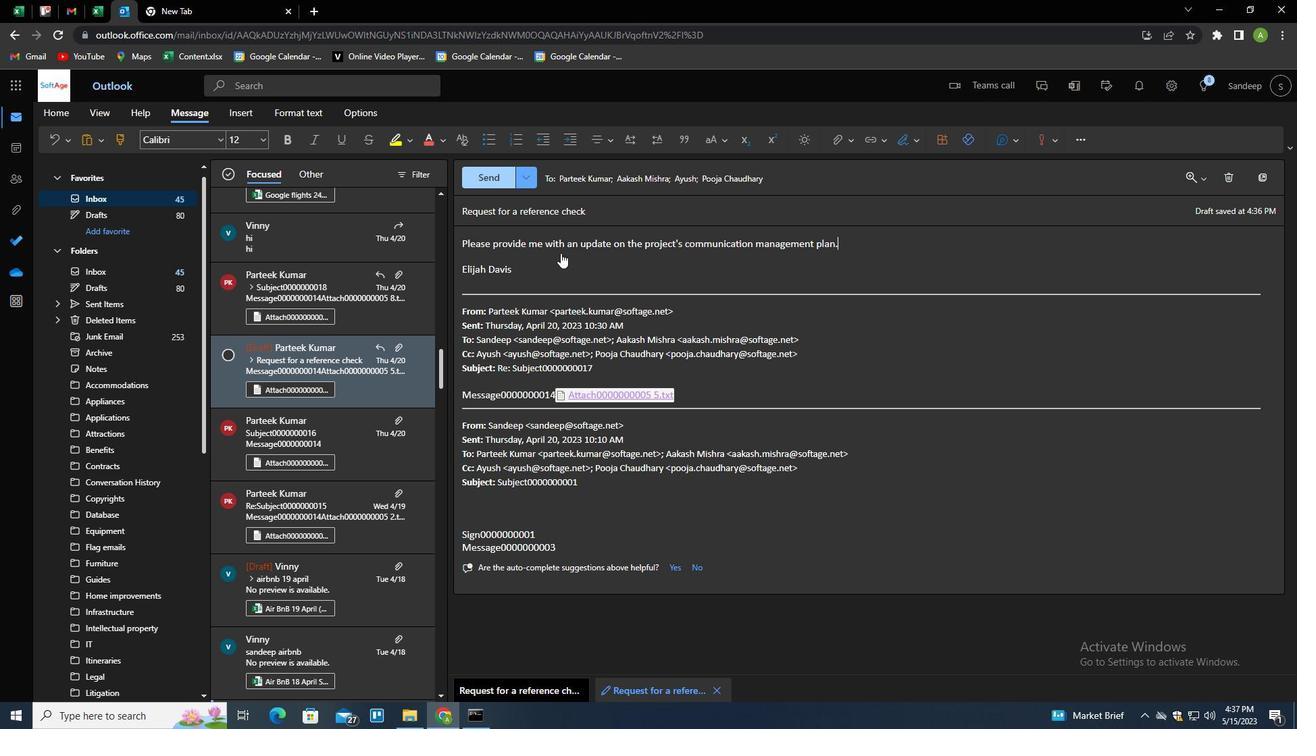 
